 Task: Add the pronouns in the profile information as he/him.
Action: Mouse moved to (719, 96)
Screenshot: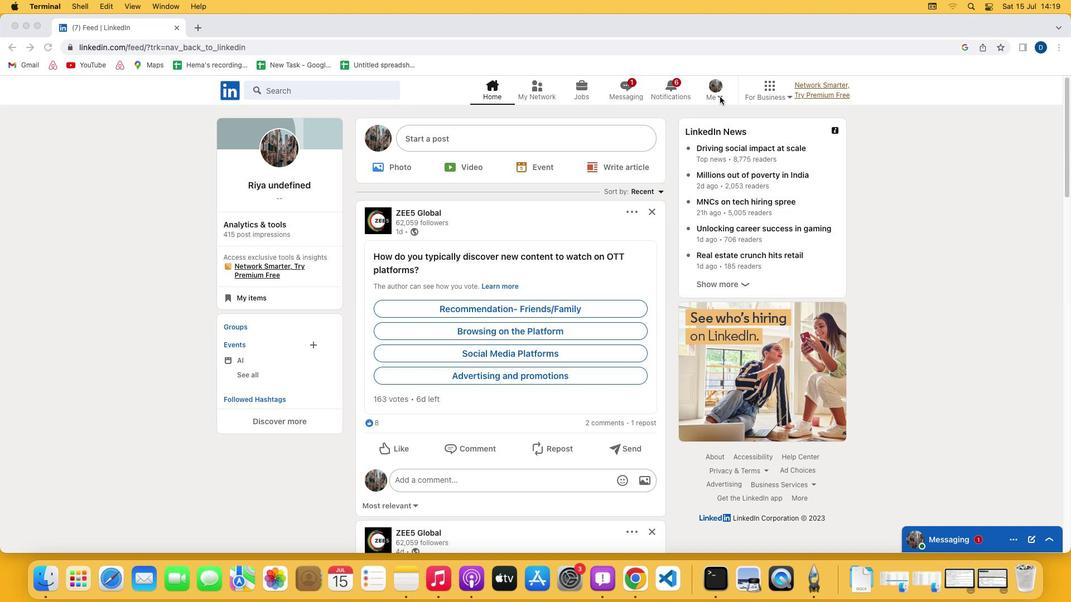 
Action: Mouse pressed left at (719, 96)
Screenshot: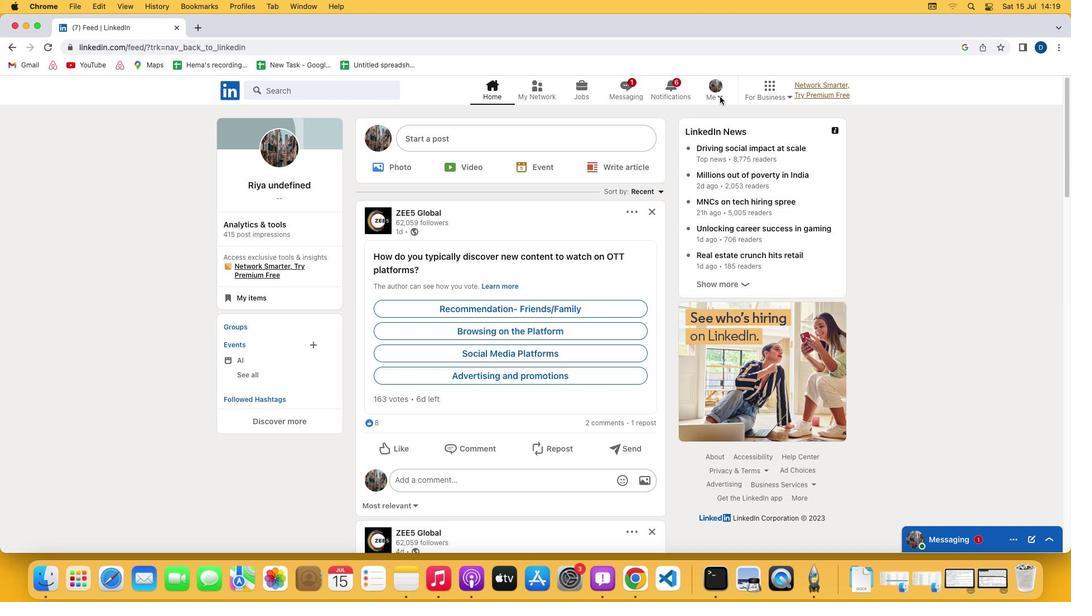
Action: Mouse pressed left at (719, 96)
Screenshot: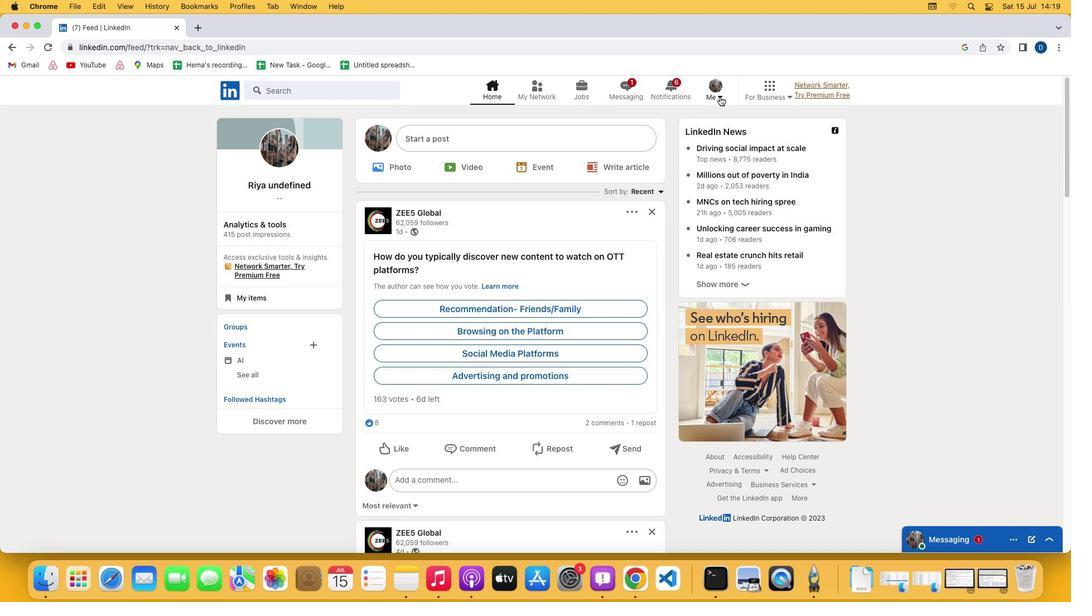 
Action: Mouse moved to (638, 211)
Screenshot: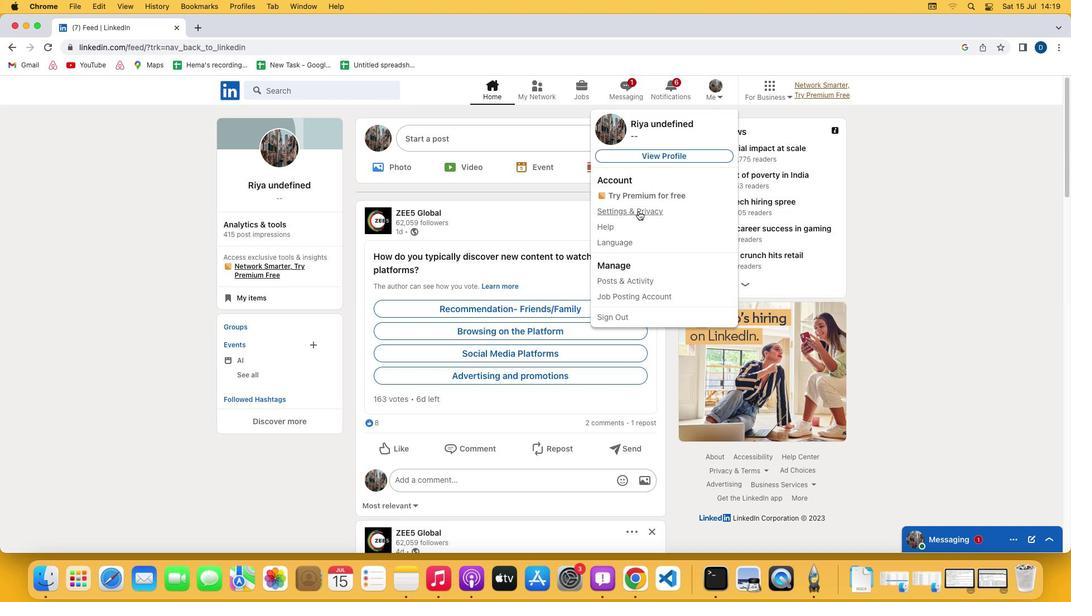 
Action: Mouse pressed left at (638, 211)
Screenshot: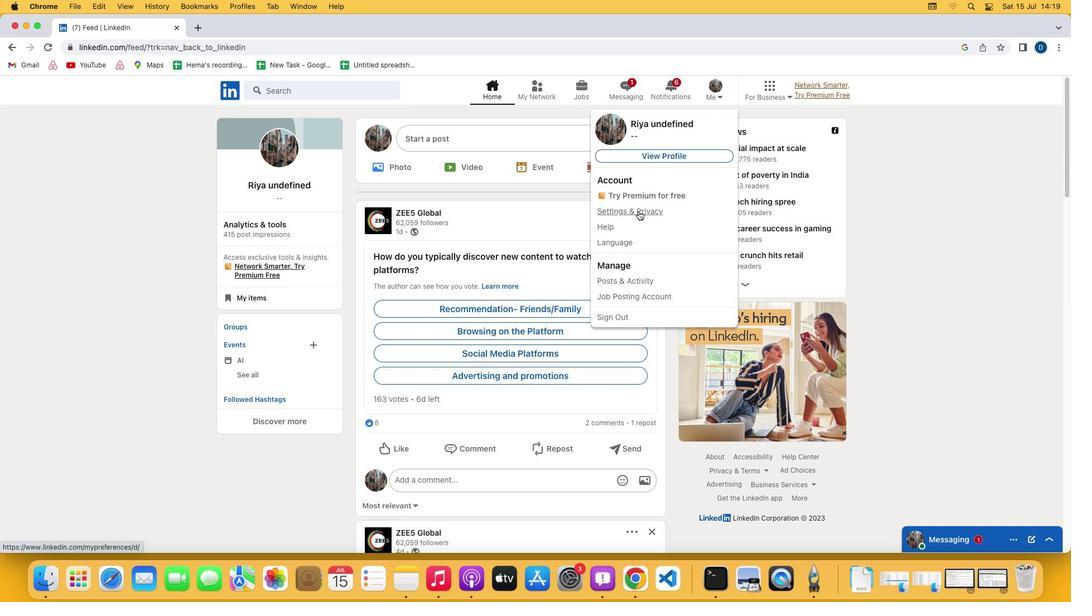 
Action: Mouse moved to (508, 161)
Screenshot: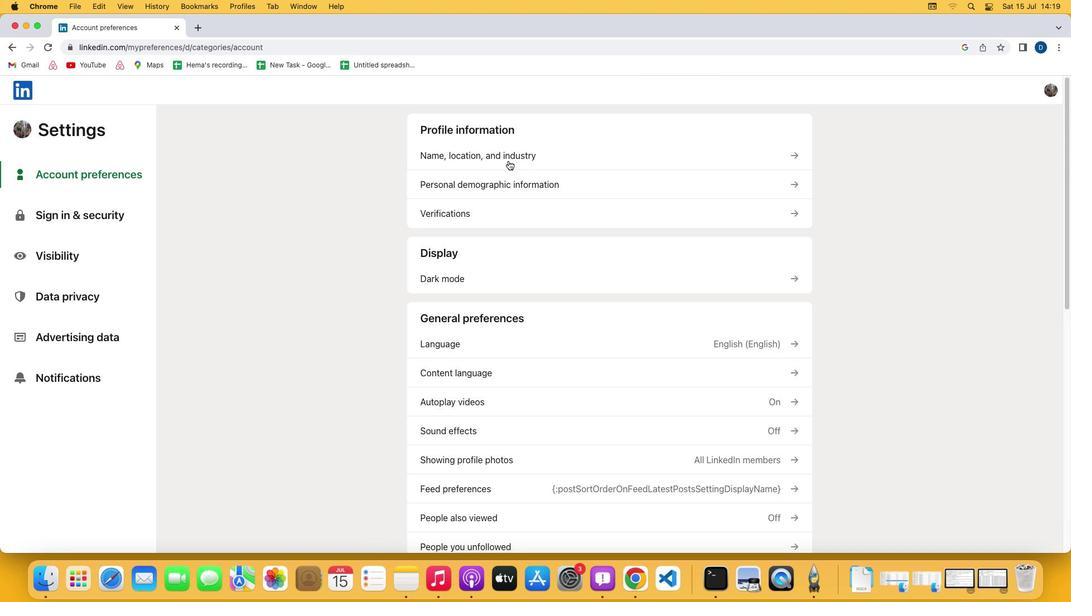 
Action: Mouse pressed left at (508, 161)
Screenshot: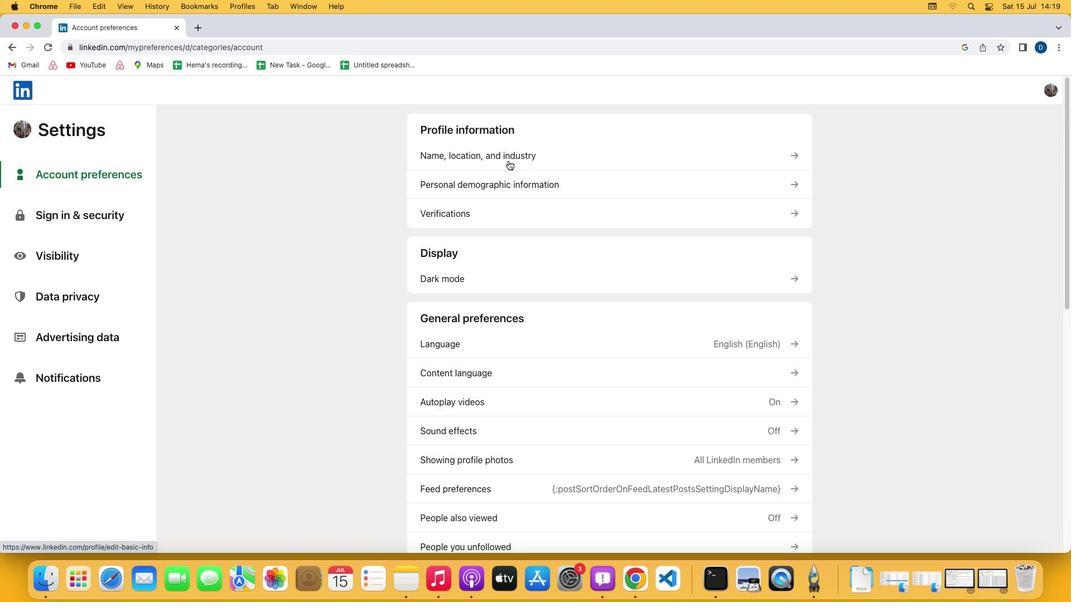 
Action: Mouse moved to (440, 365)
Screenshot: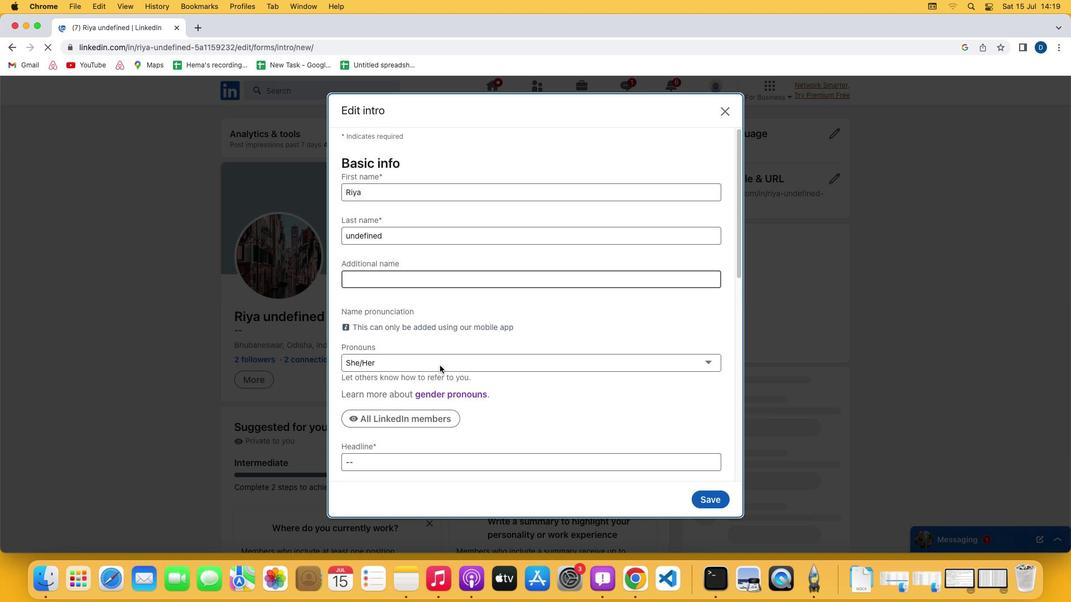 
Action: Mouse pressed left at (440, 365)
Screenshot: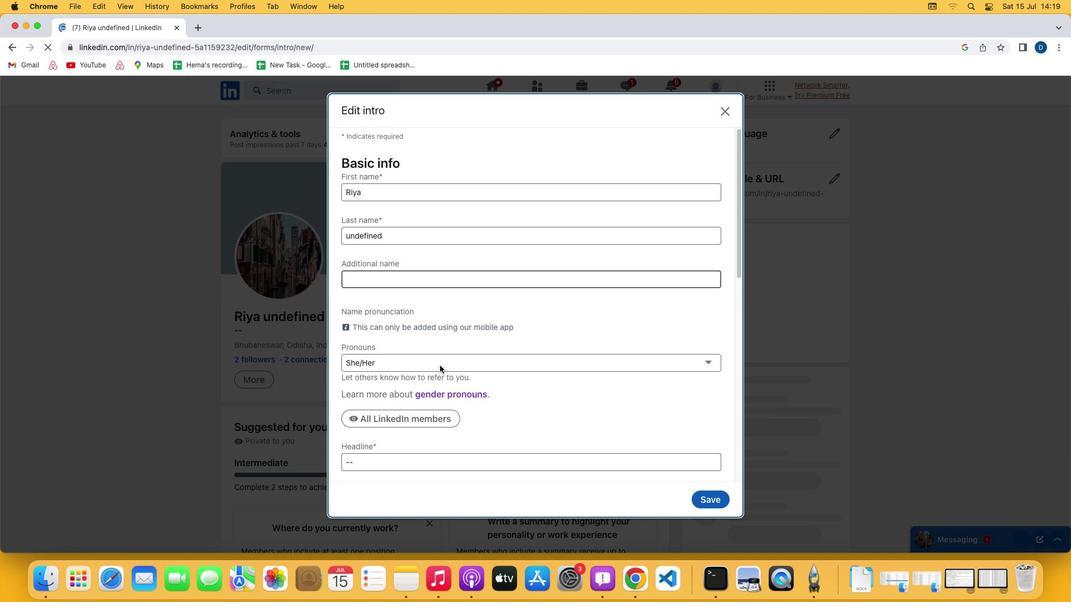 
Action: Mouse moved to (422, 376)
Screenshot: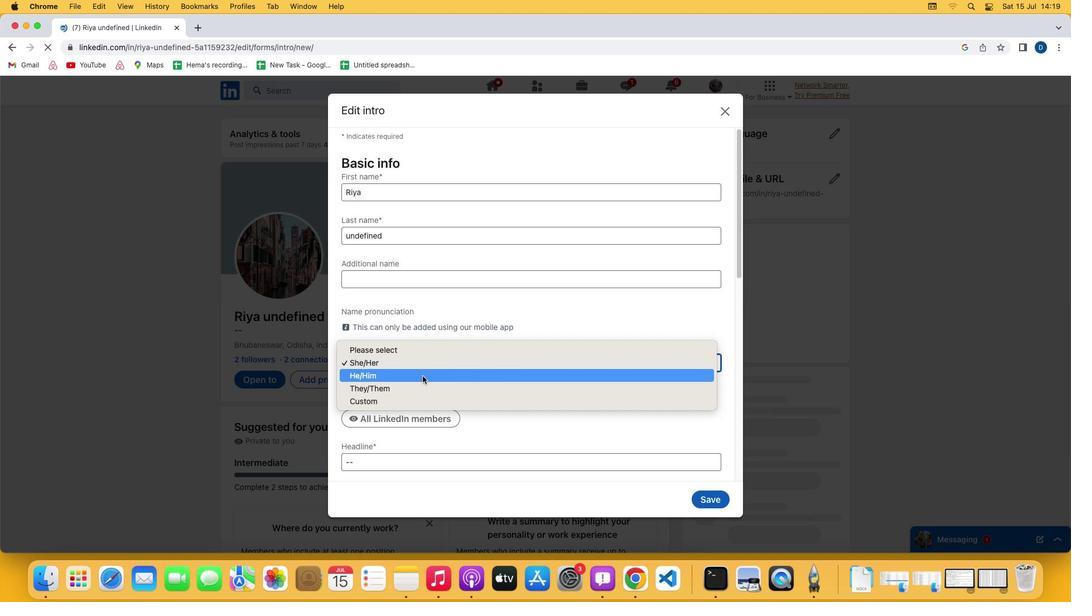
Action: Mouse pressed left at (422, 376)
Screenshot: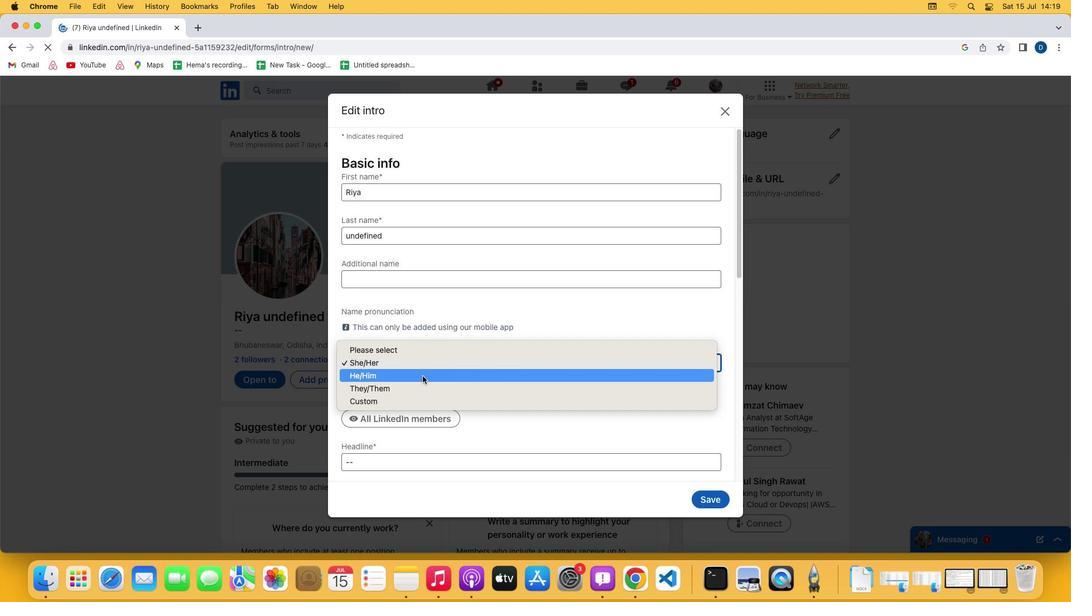 
